 Task: Create a due date automation trigger when advanced on, on the wednesday of the week before a card is due add content with a name or a description not containing resume at 11:00 AM.
Action: Mouse moved to (1138, 88)
Screenshot: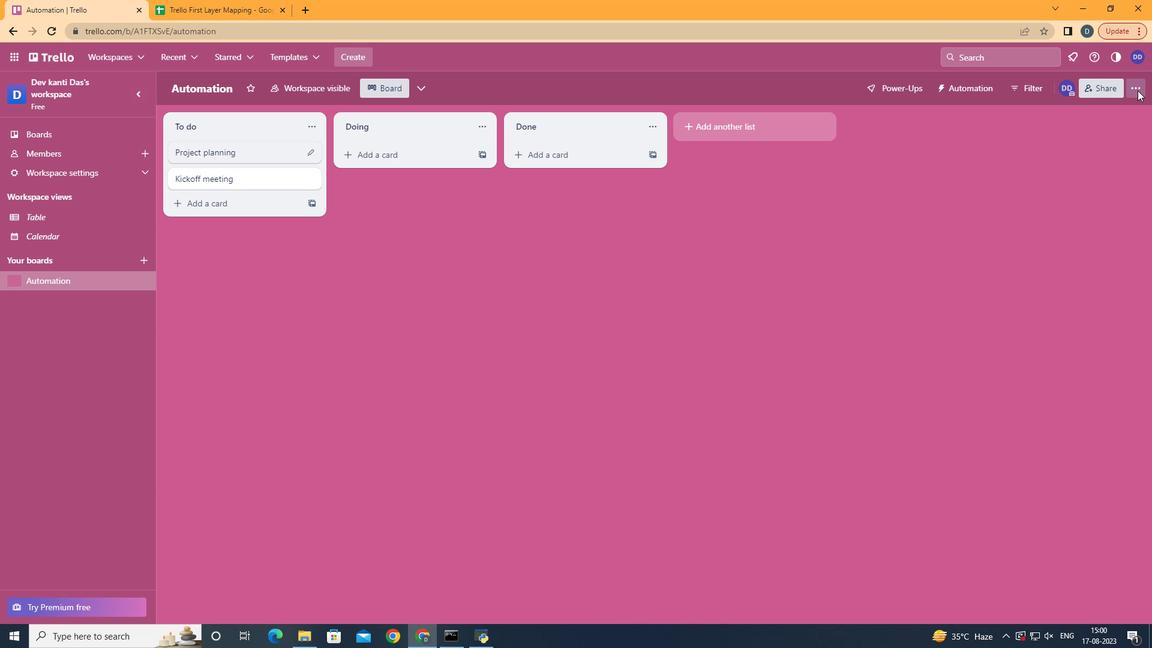 
Action: Mouse pressed left at (1138, 88)
Screenshot: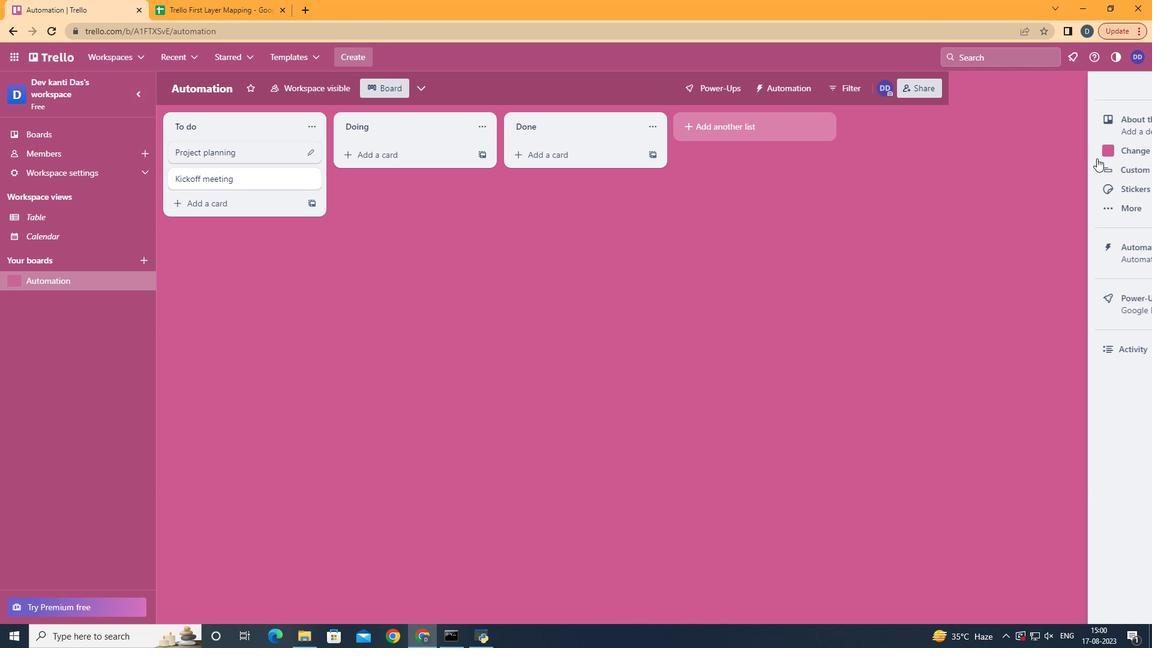 
Action: Mouse moved to (1053, 260)
Screenshot: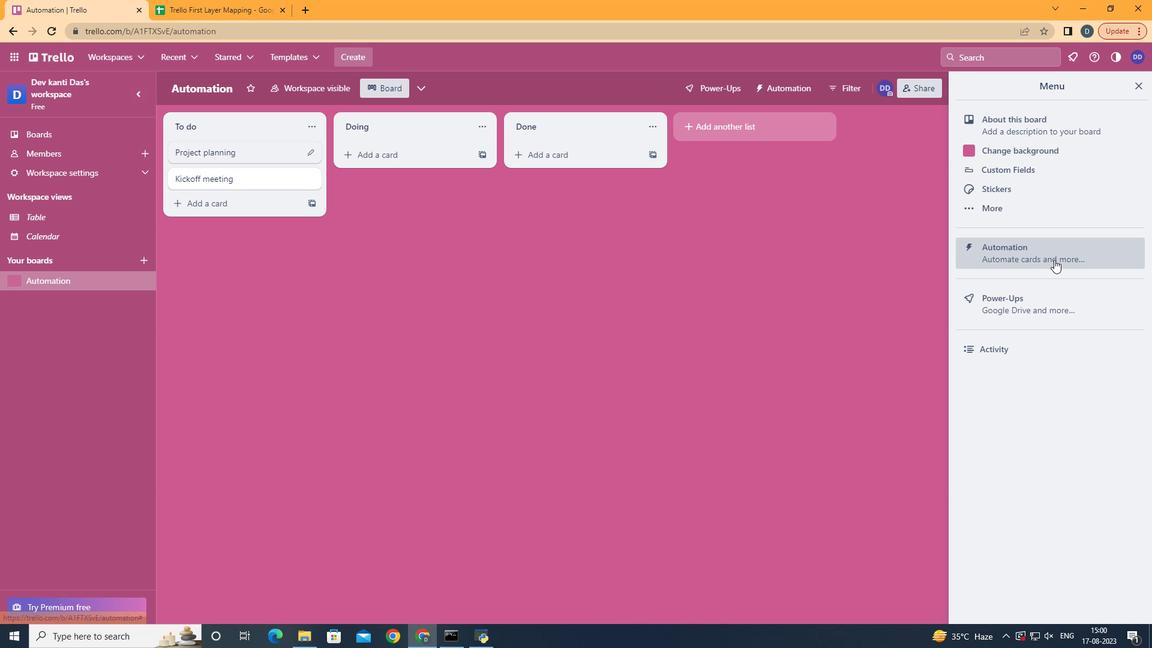 
Action: Mouse pressed left at (1053, 260)
Screenshot: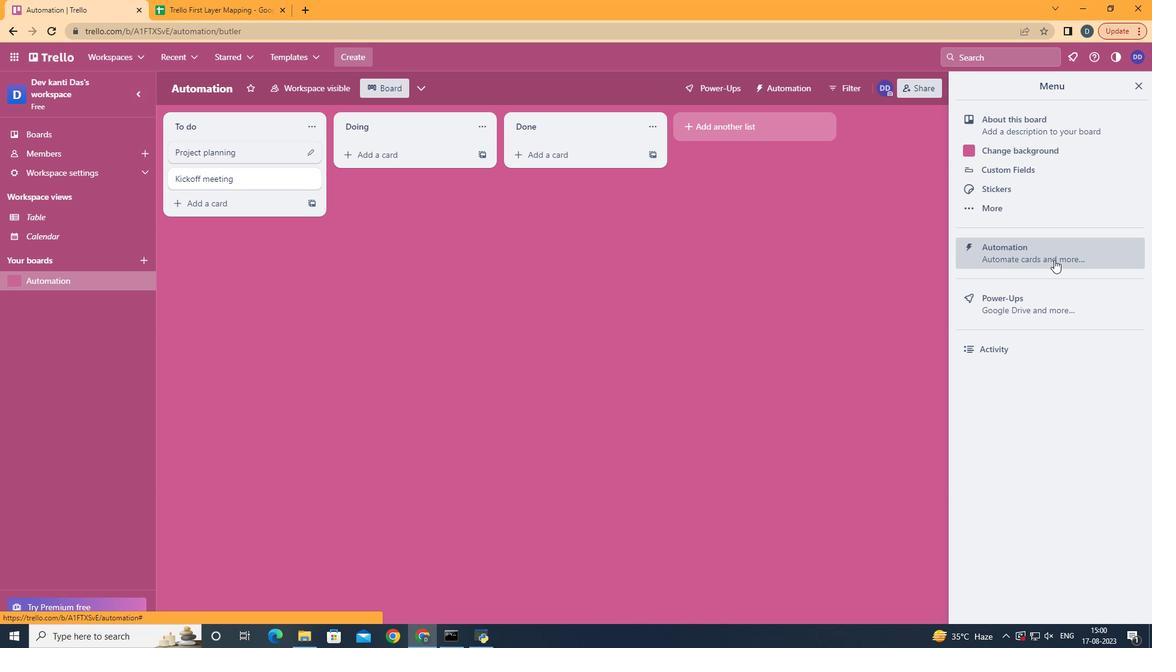 
Action: Mouse moved to (253, 241)
Screenshot: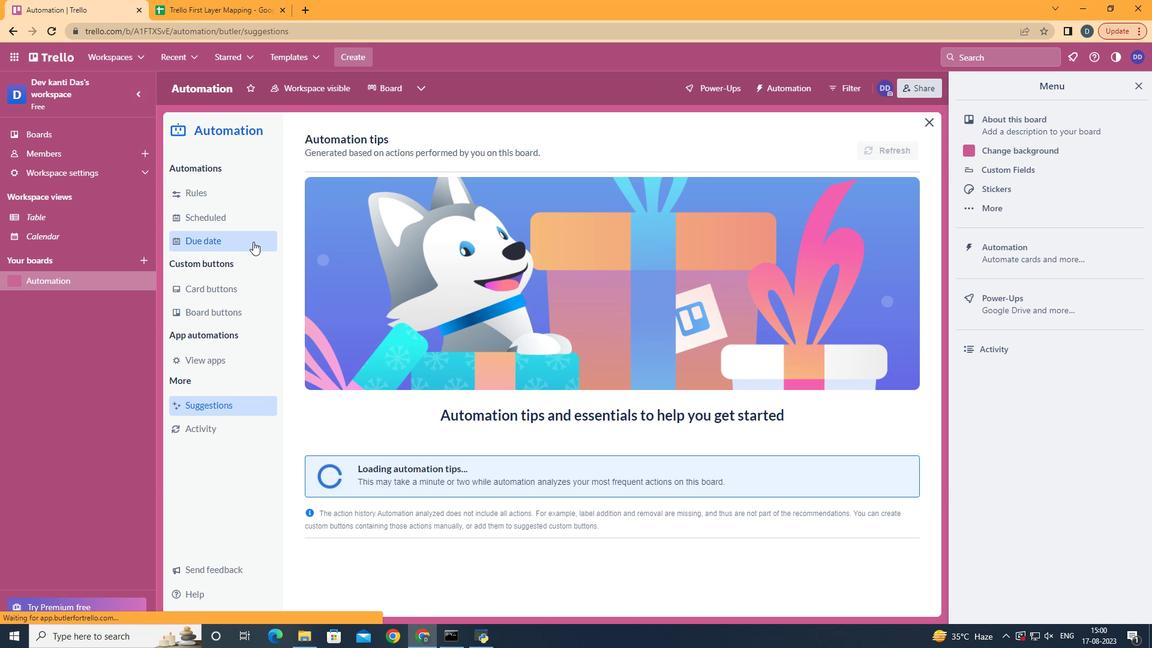 
Action: Mouse pressed left at (253, 241)
Screenshot: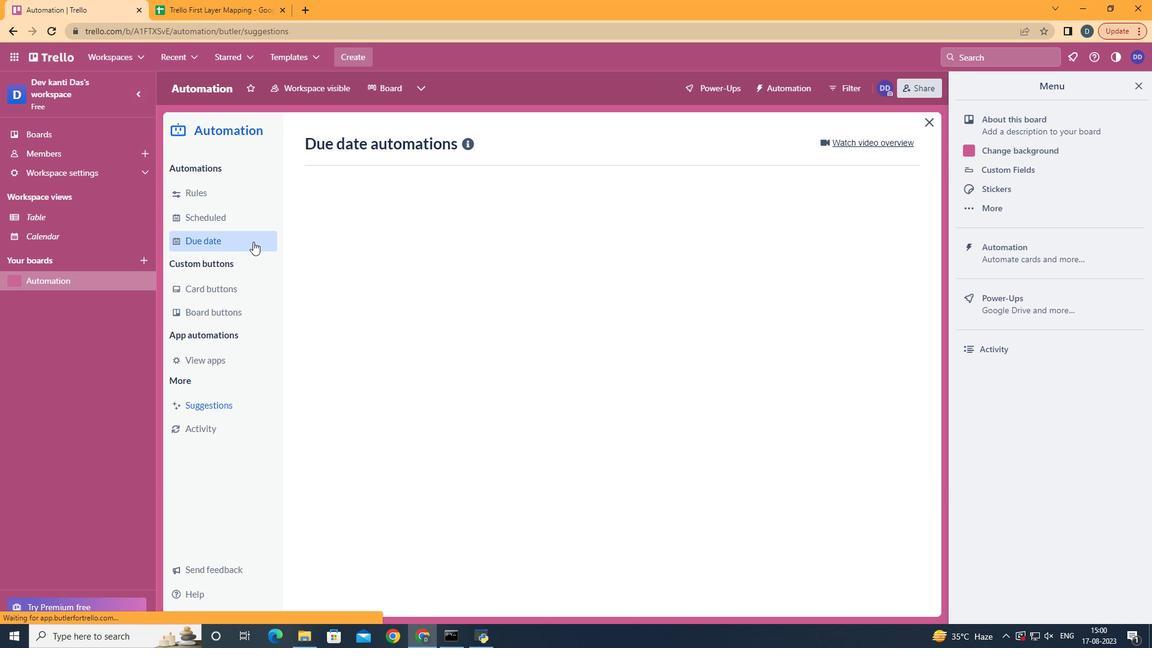 
Action: Mouse moved to (840, 139)
Screenshot: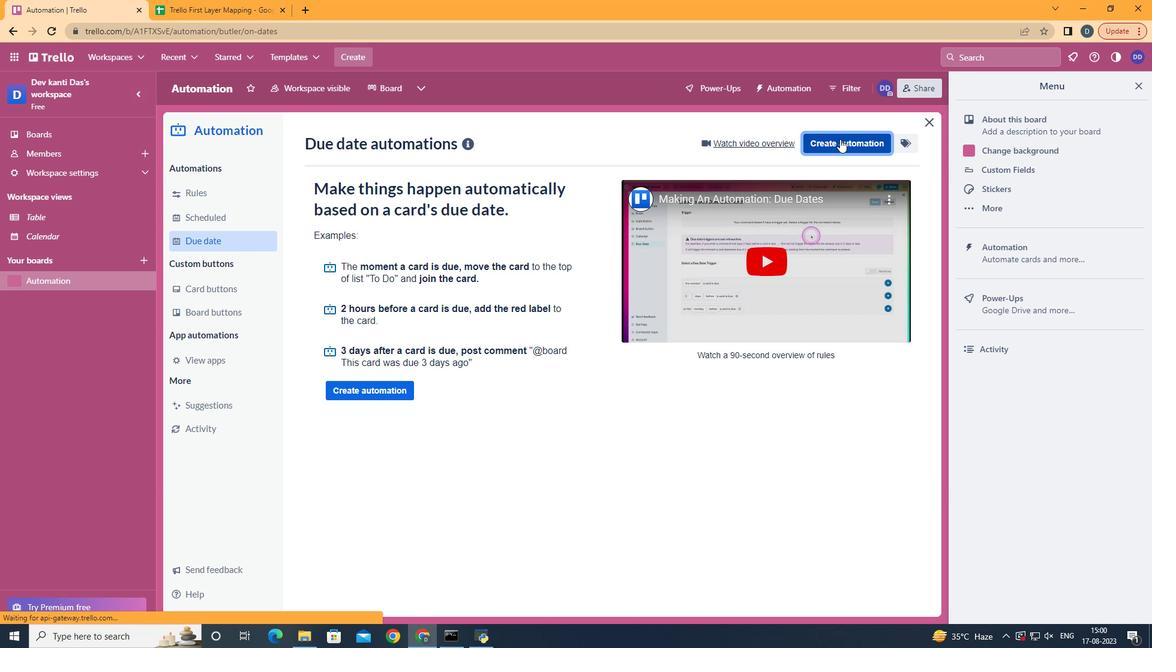 
Action: Mouse pressed left at (840, 139)
Screenshot: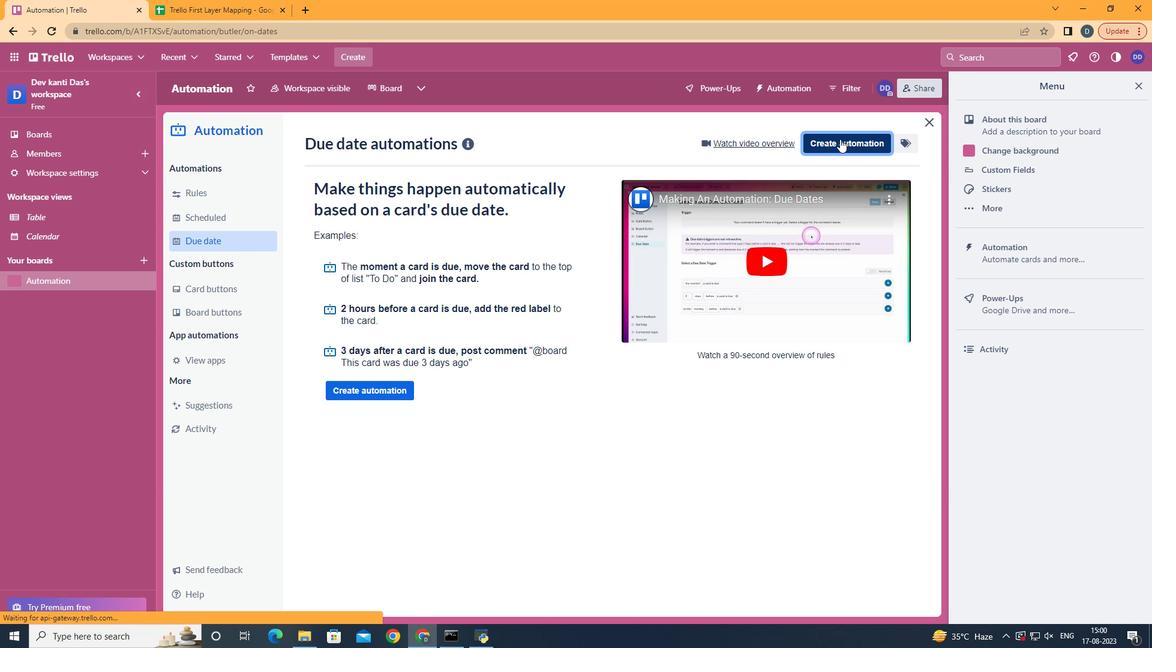 
Action: Mouse moved to (610, 265)
Screenshot: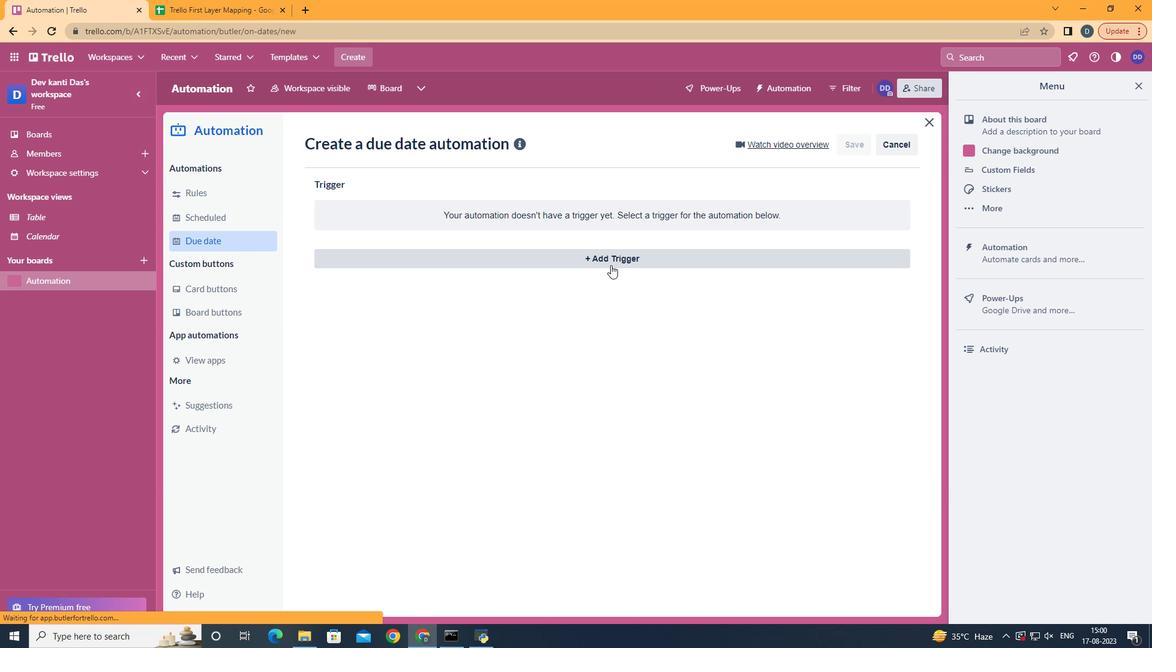 
Action: Mouse pressed left at (610, 265)
Screenshot: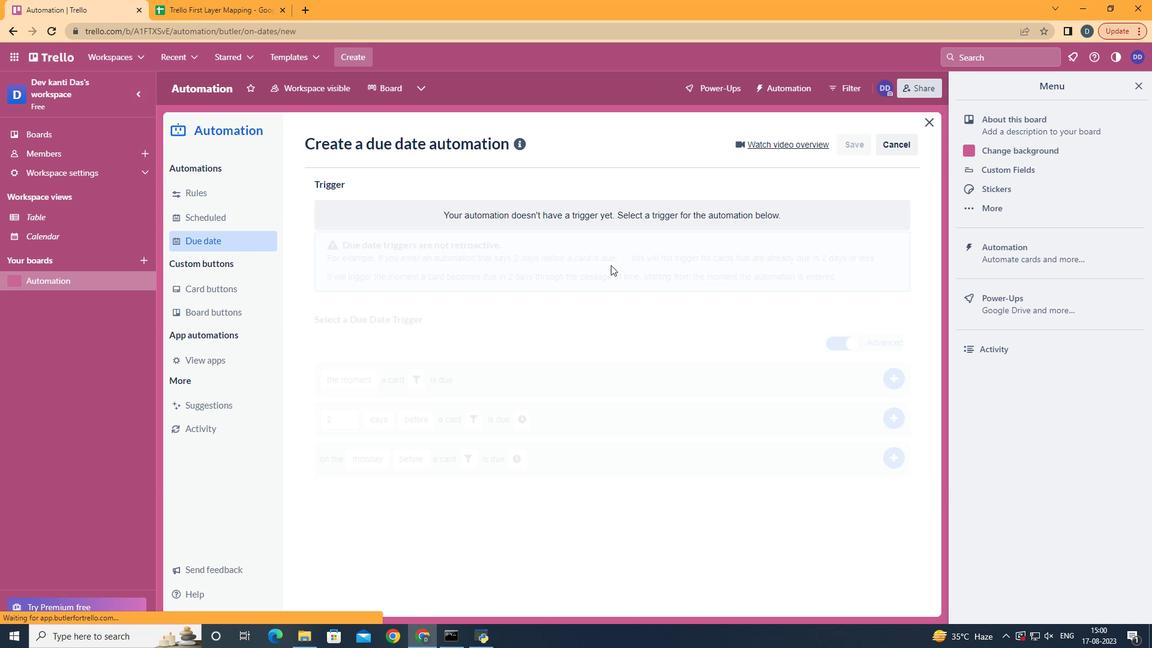 
Action: Mouse moved to (379, 366)
Screenshot: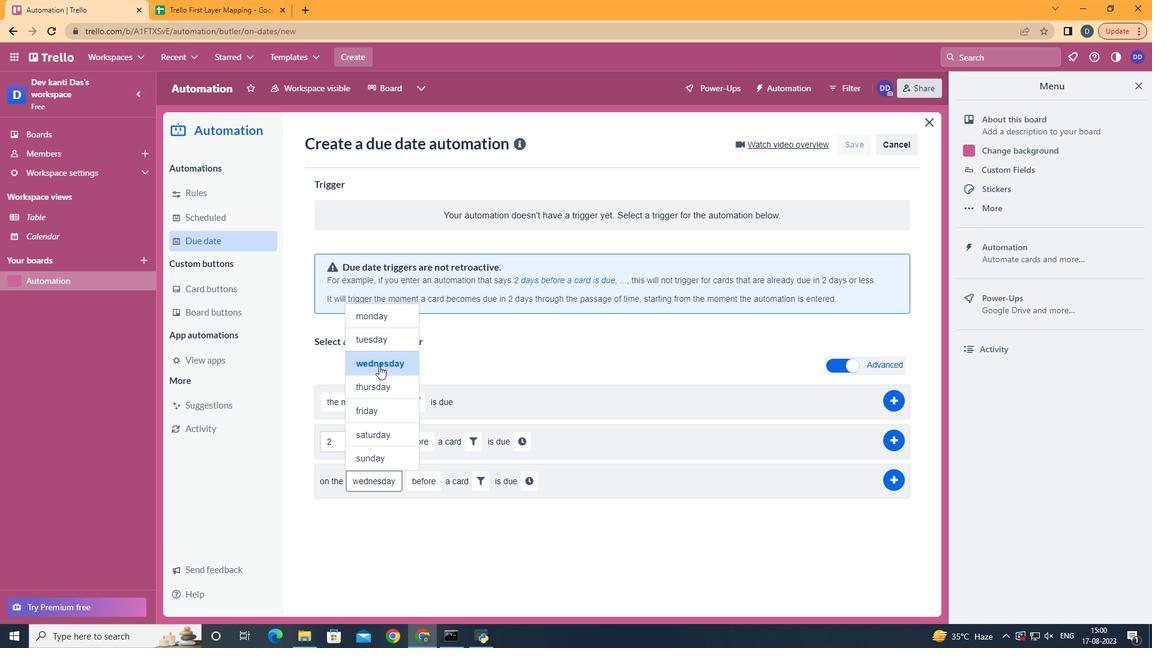
Action: Mouse pressed left at (379, 366)
Screenshot: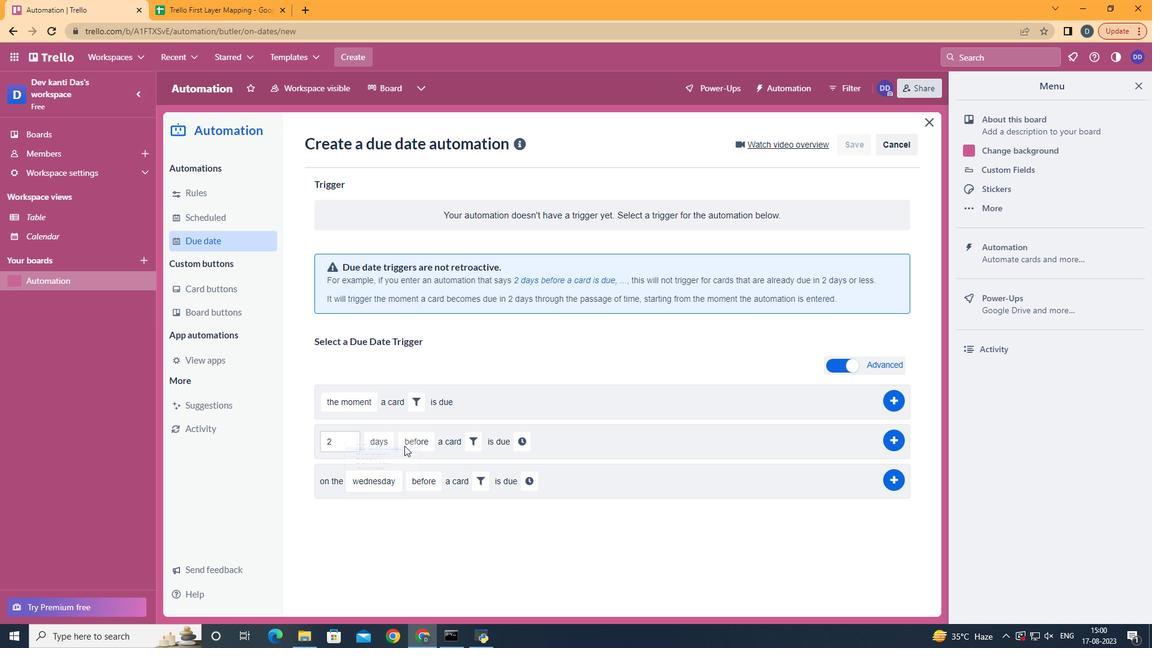 
Action: Mouse moved to (452, 573)
Screenshot: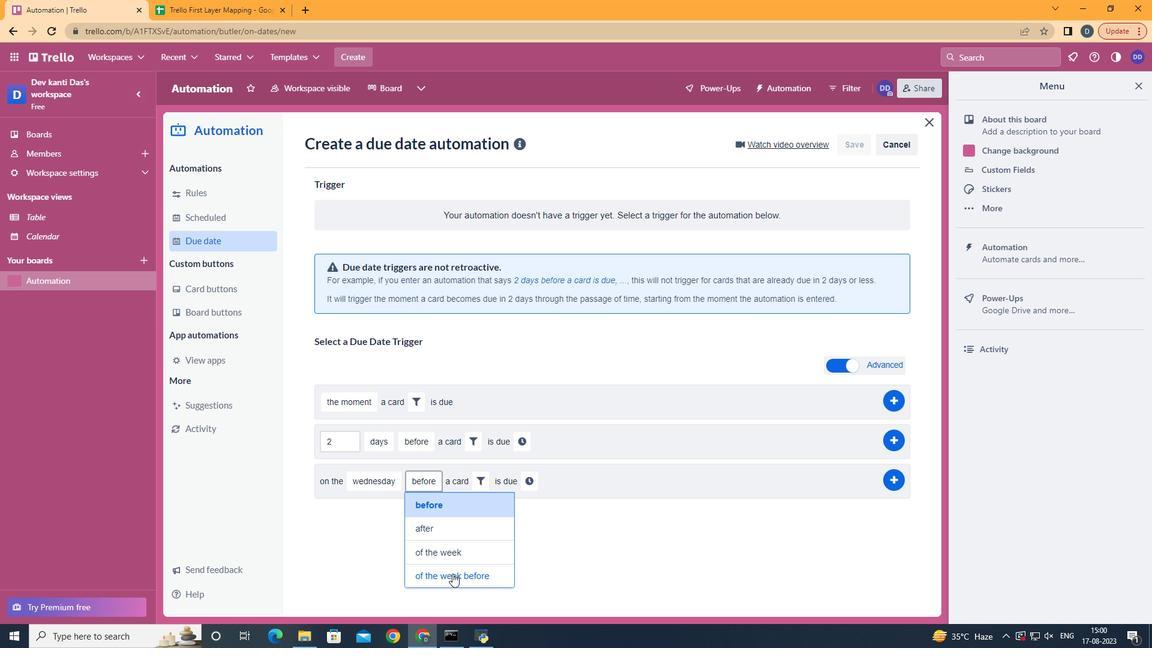 
Action: Mouse pressed left at (452, 573)
Screenshot: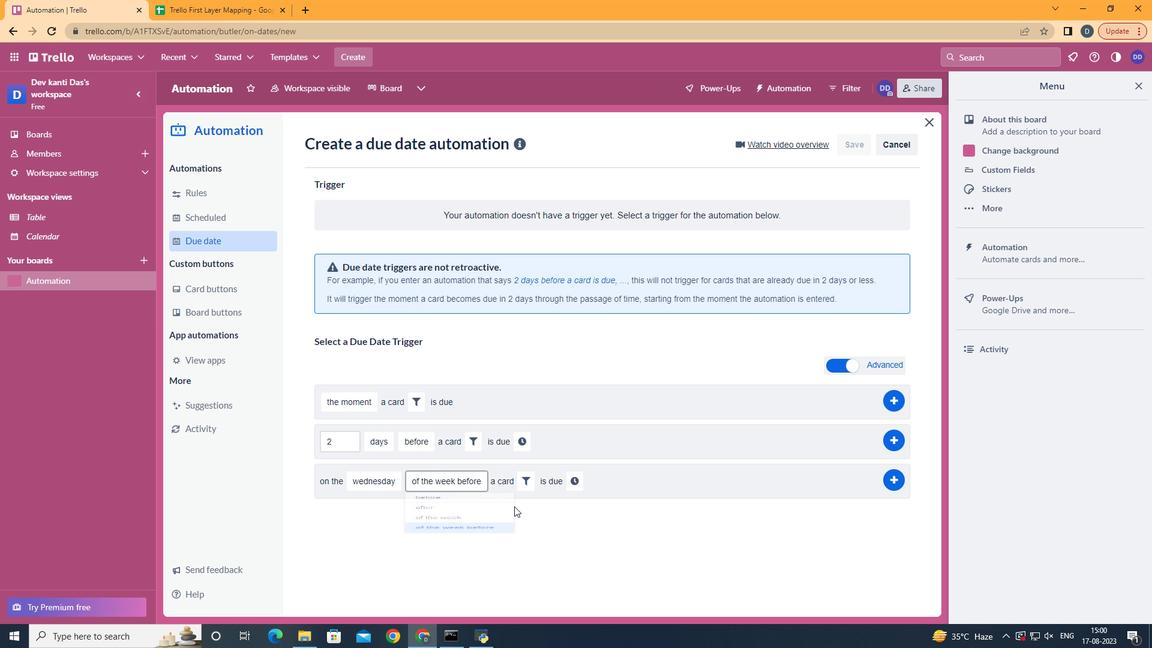 
Action: Mouse moved to (530, 475)
Screenshot: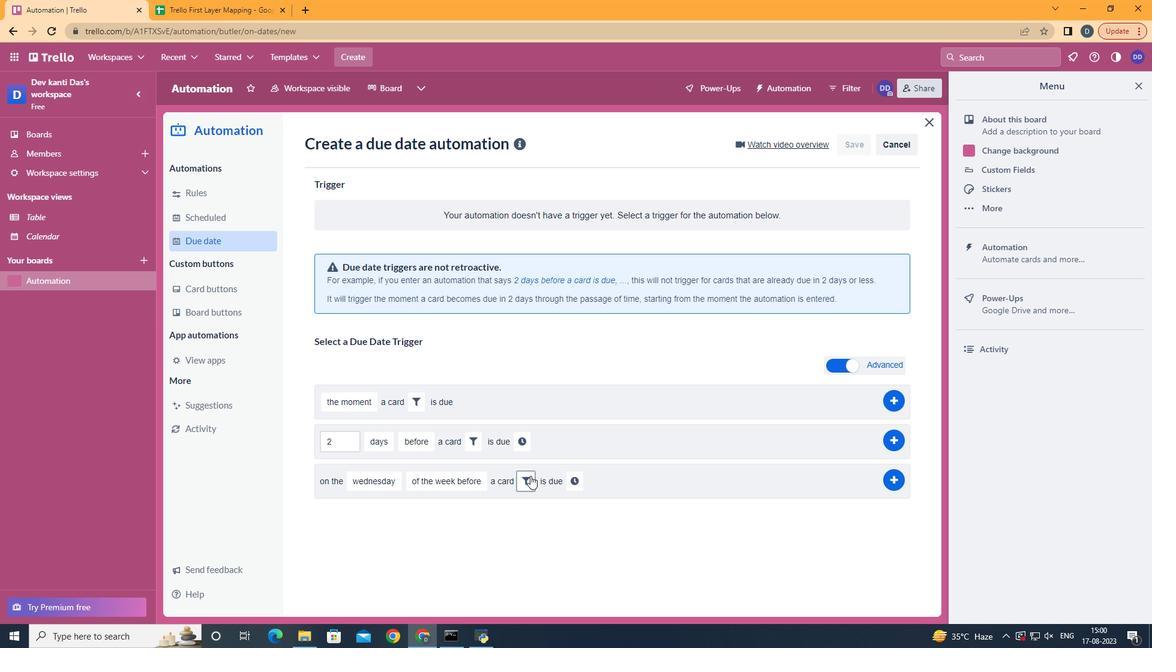 
Action: Mouse pressed left at (530, 475)
Screenshot: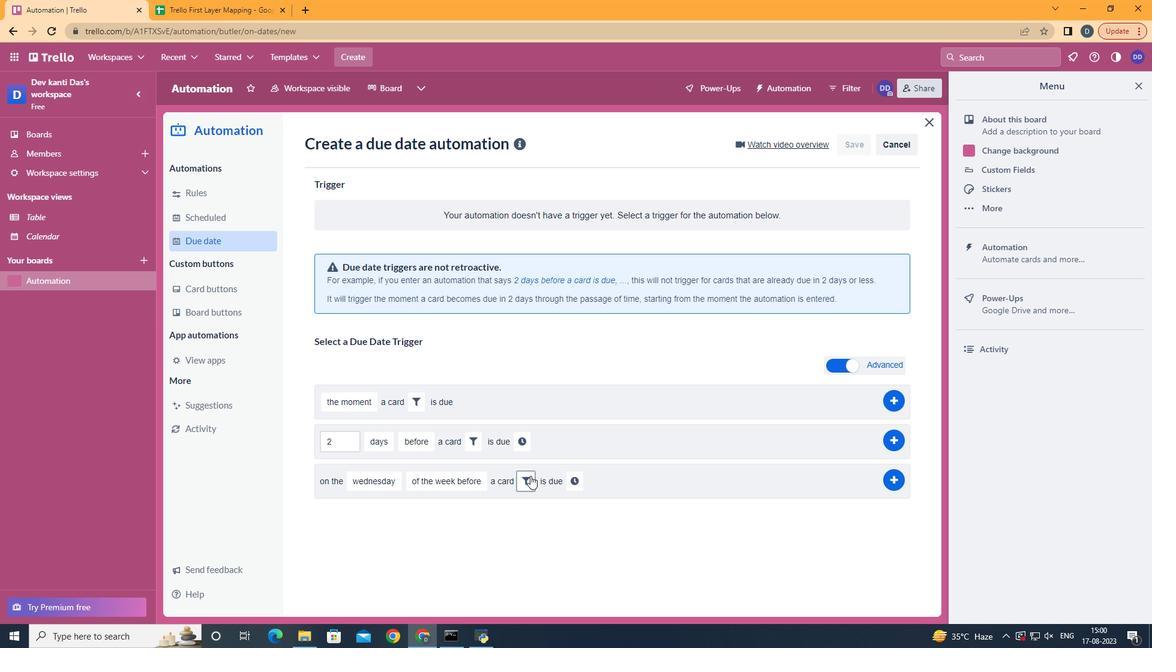 
Action: Mouse moved to (687, 512)
Screenshot: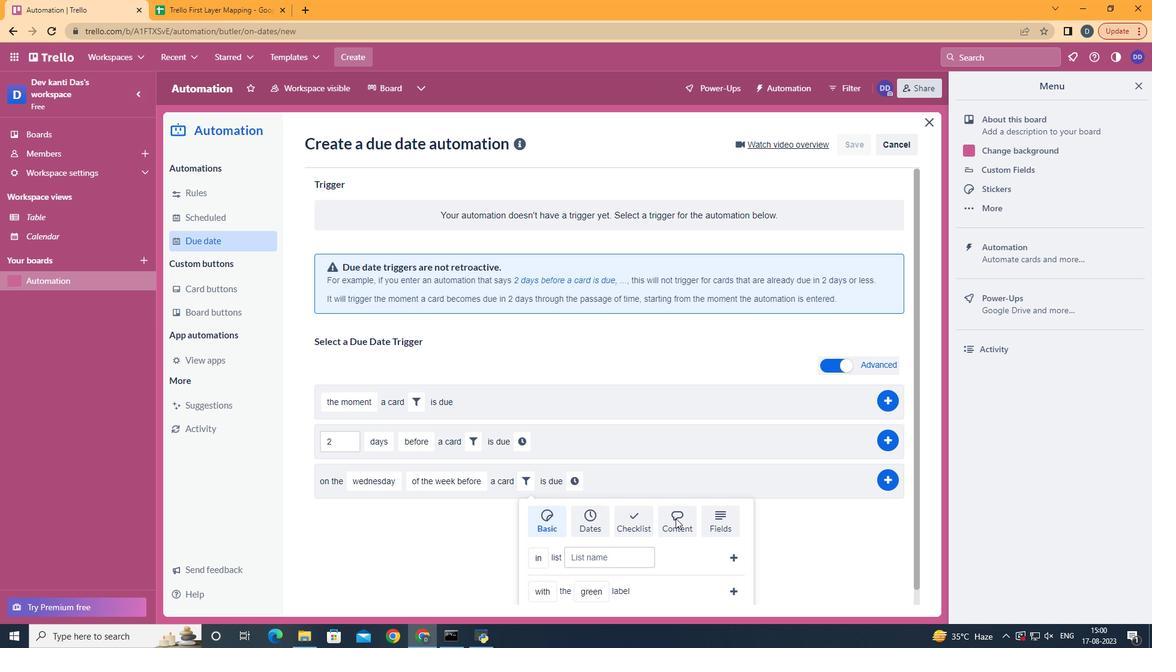 
Action: Mouse pressed left at (687, 512)
Screenshot: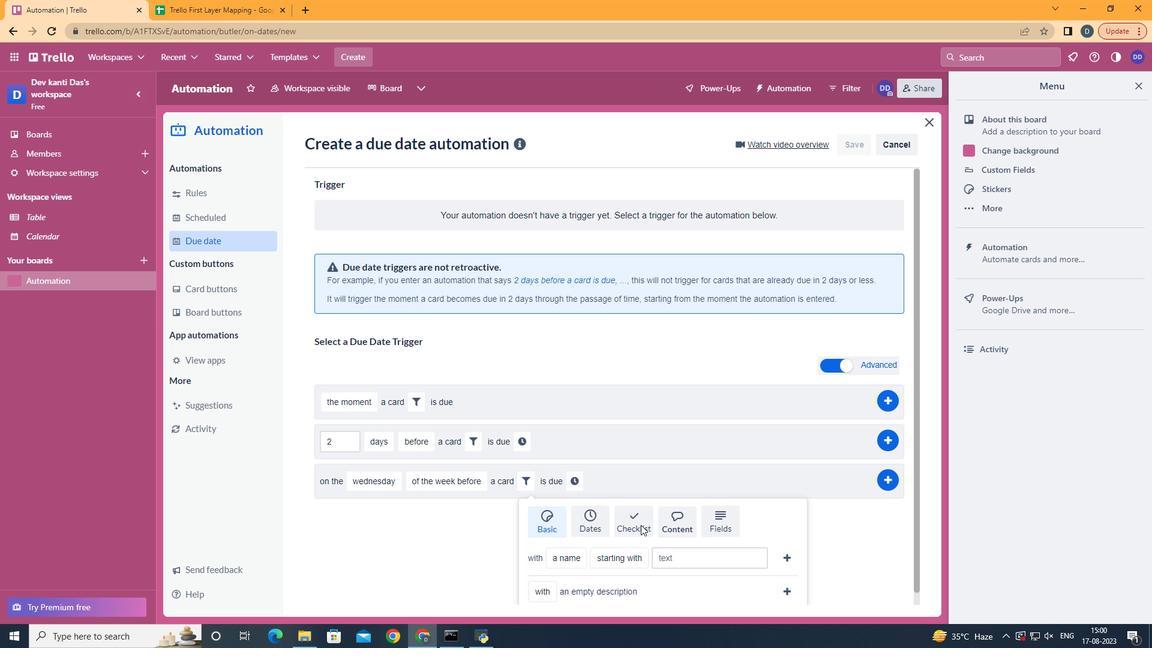 
Action: Mouse moved to (587, 533)
Screenshot: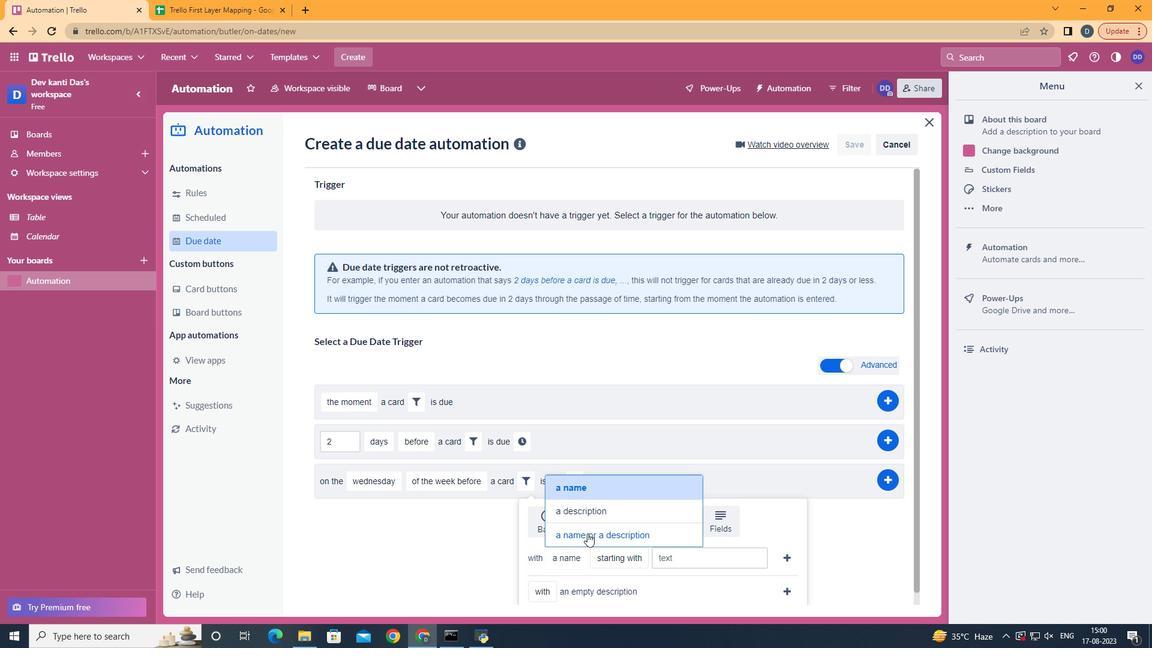 
Action: Mouse pressed left at (587, 533)
Screenshot: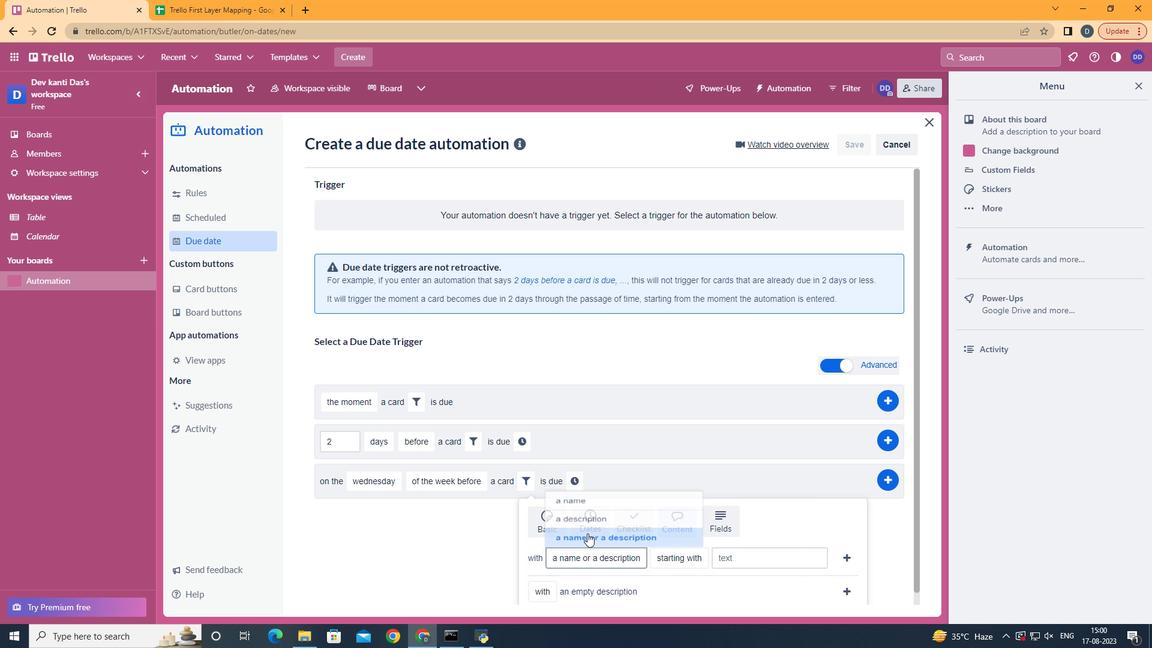 
Action: Mouse moved to (699, 532)
Screenshot: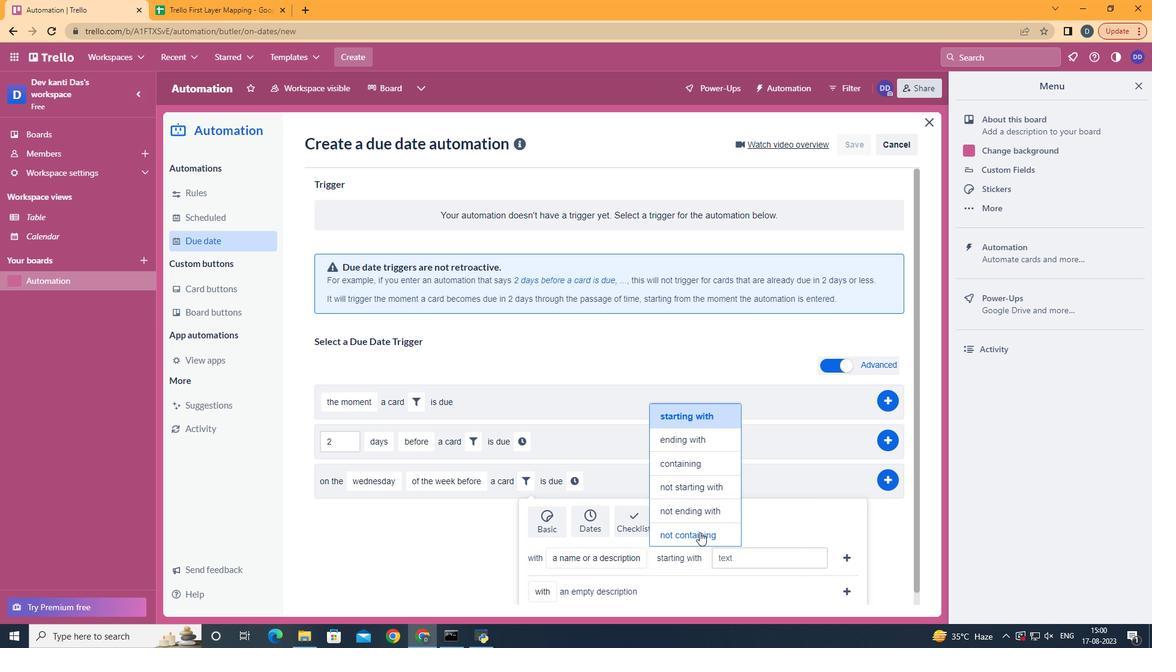 
Action: Mouse pressed left at (699, 532)
Screenshot: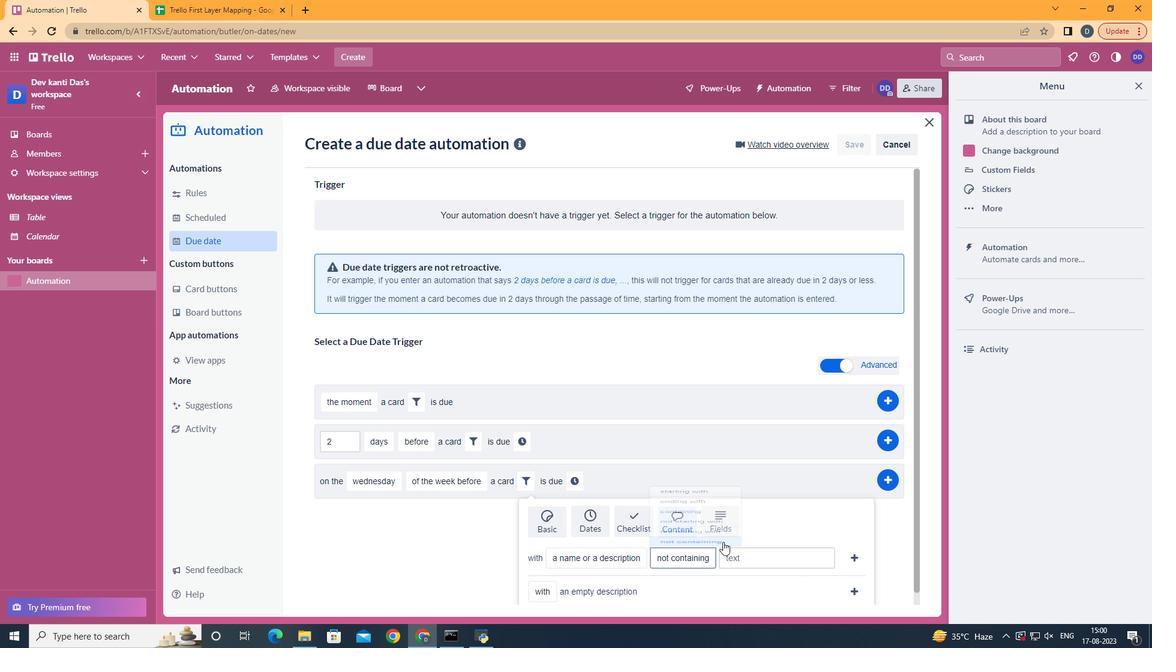 
Action: Mouse moved to (804, 561)
Screenshot: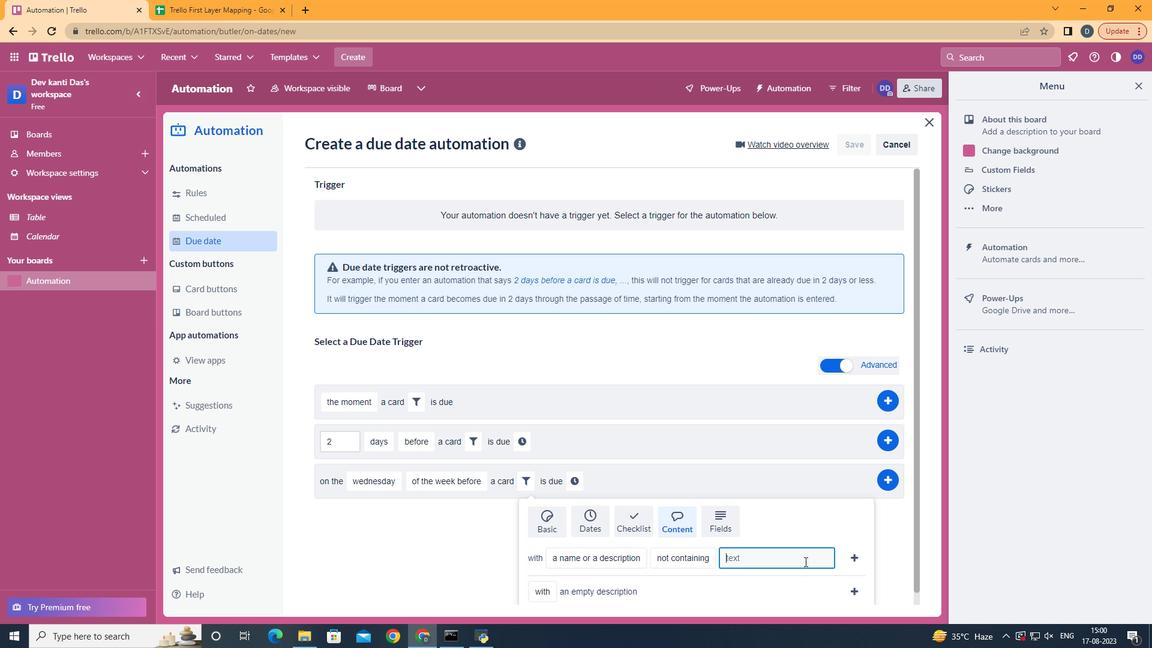 
Action: Mouse pressed left at (804, 561)
Screenshot: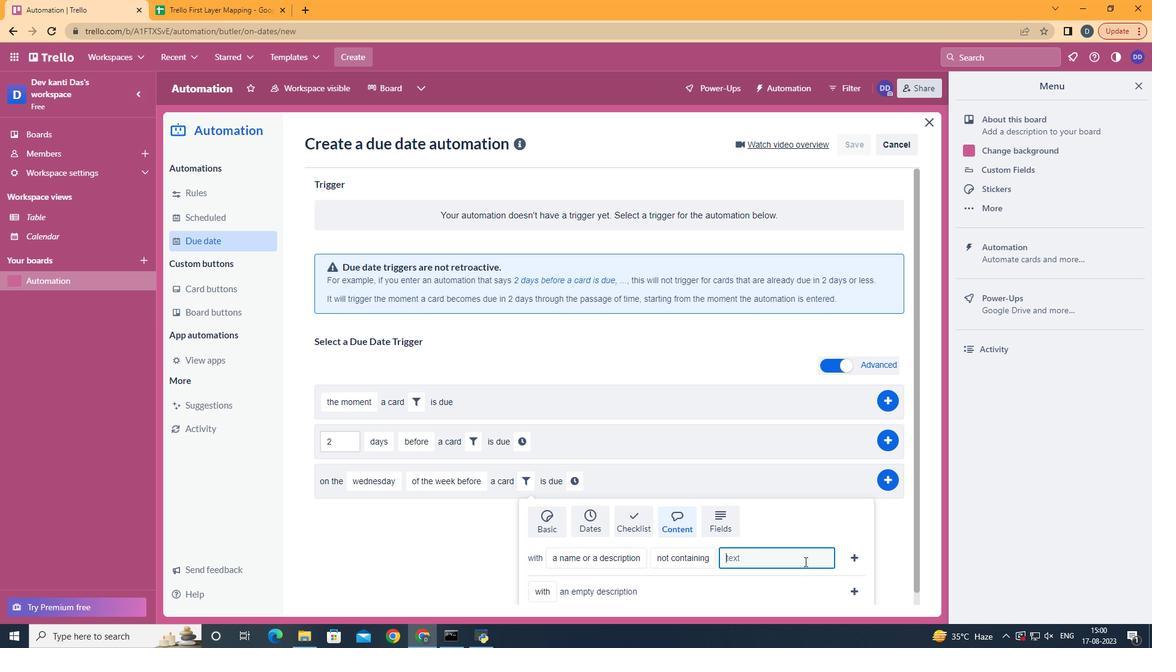 
Action: Mouse moved to (803, 562)
Screenshot: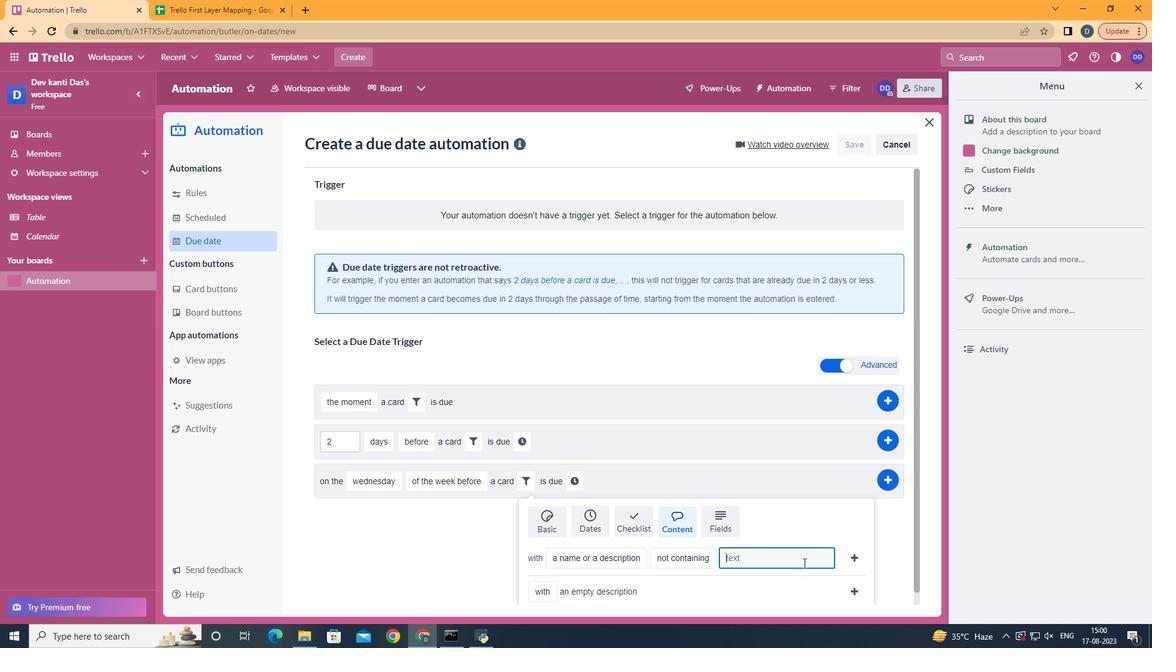 
Action: Key pressed resume
Screenshot: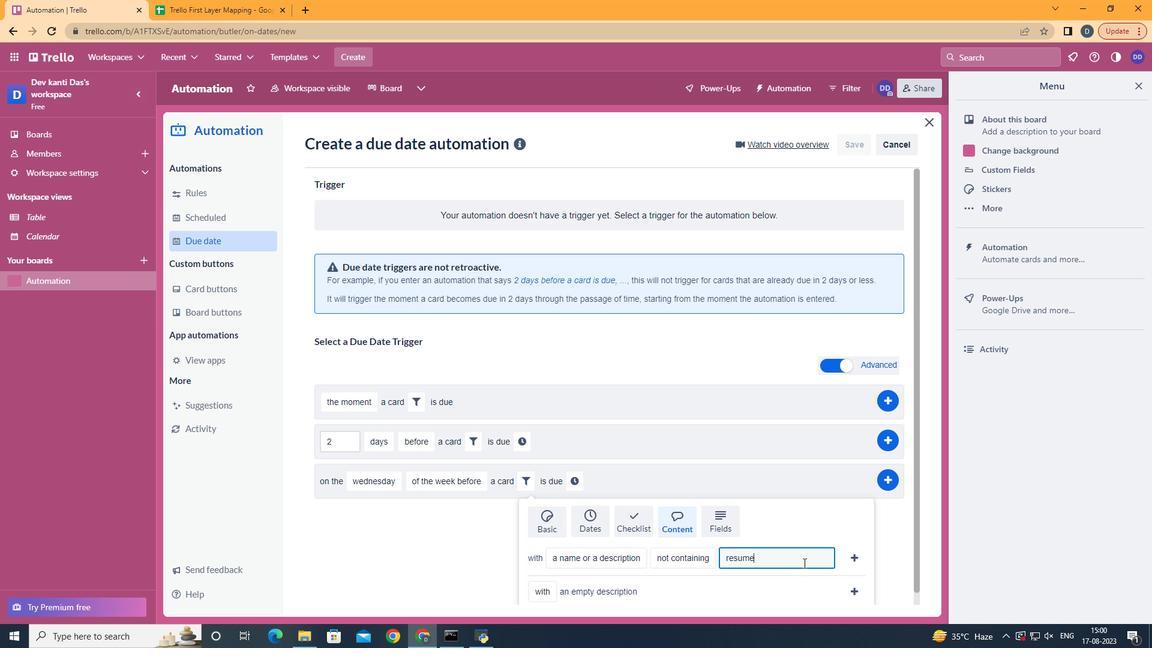 
Action: Mouse moved to (849, 553)
Screenshot: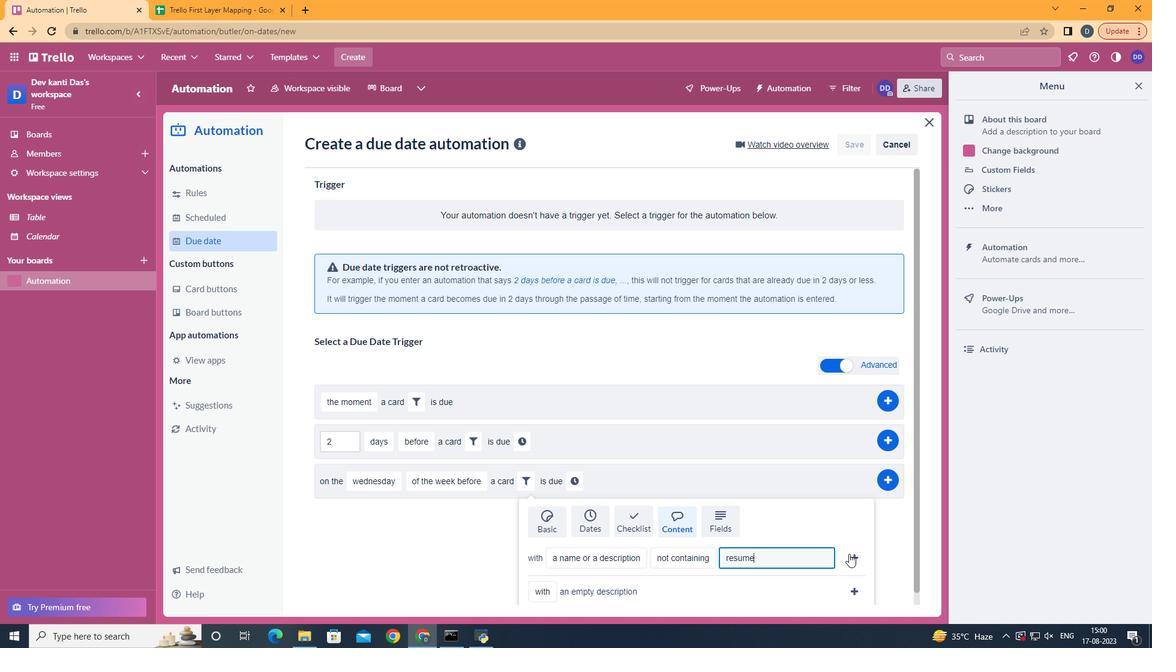 
Action: Mouse pressed left at (849, 553)
Screenshot: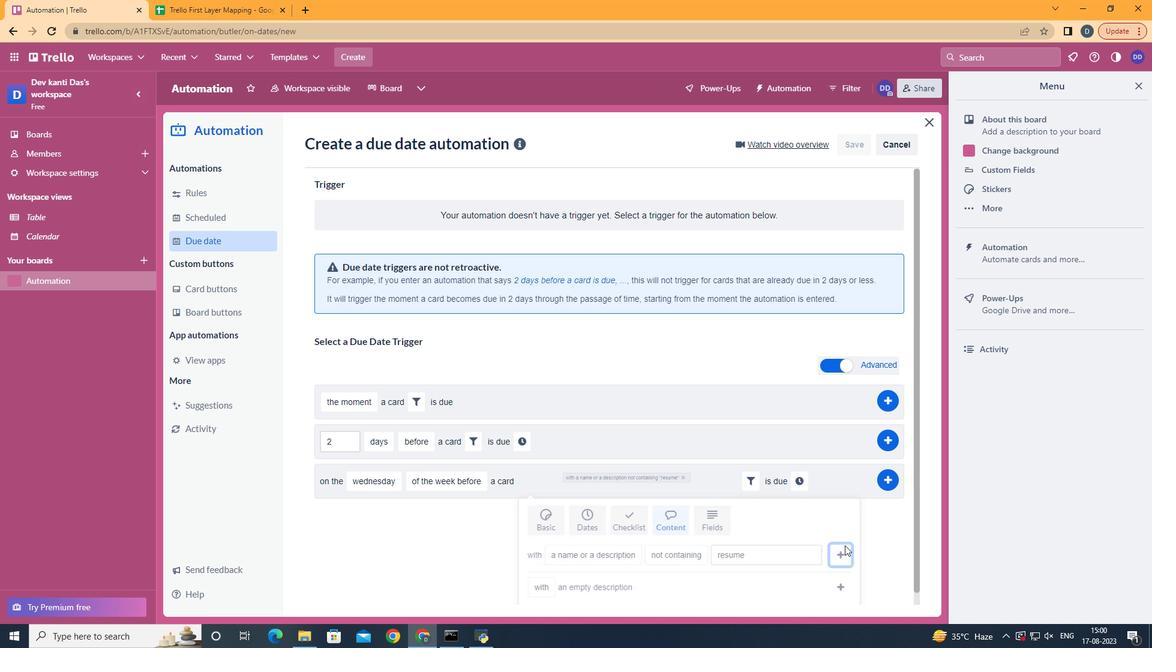 
Action: Mouse moved to (798, 483)
Screenshot: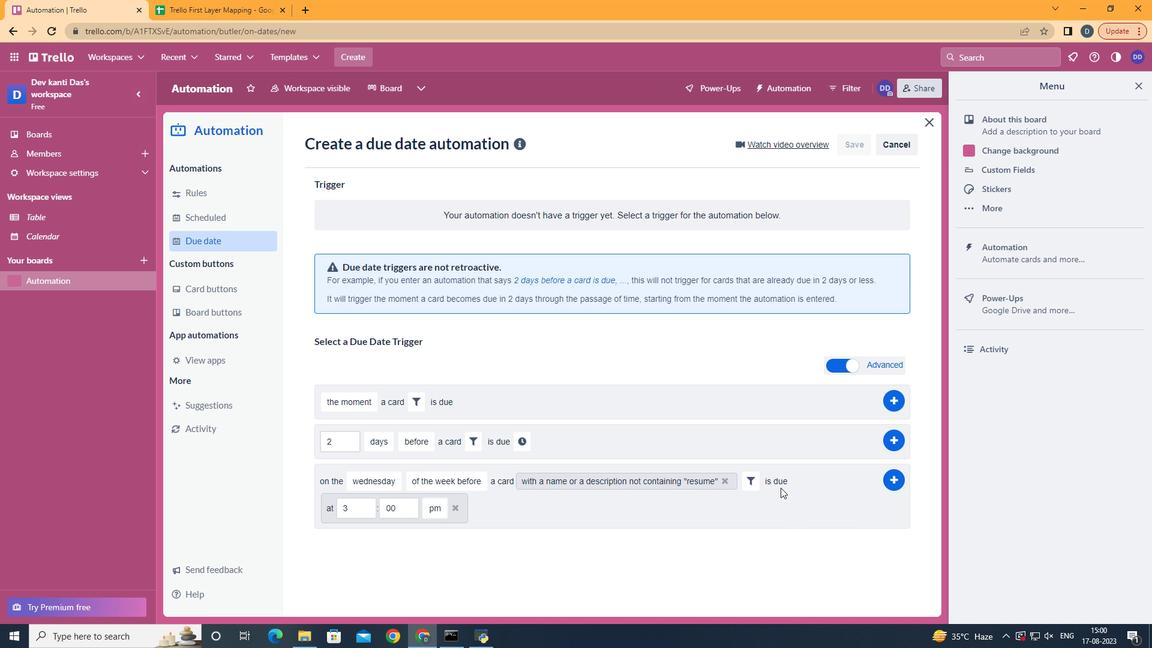 
Action: Mouse pressed left at (798, 483)
Screenshot: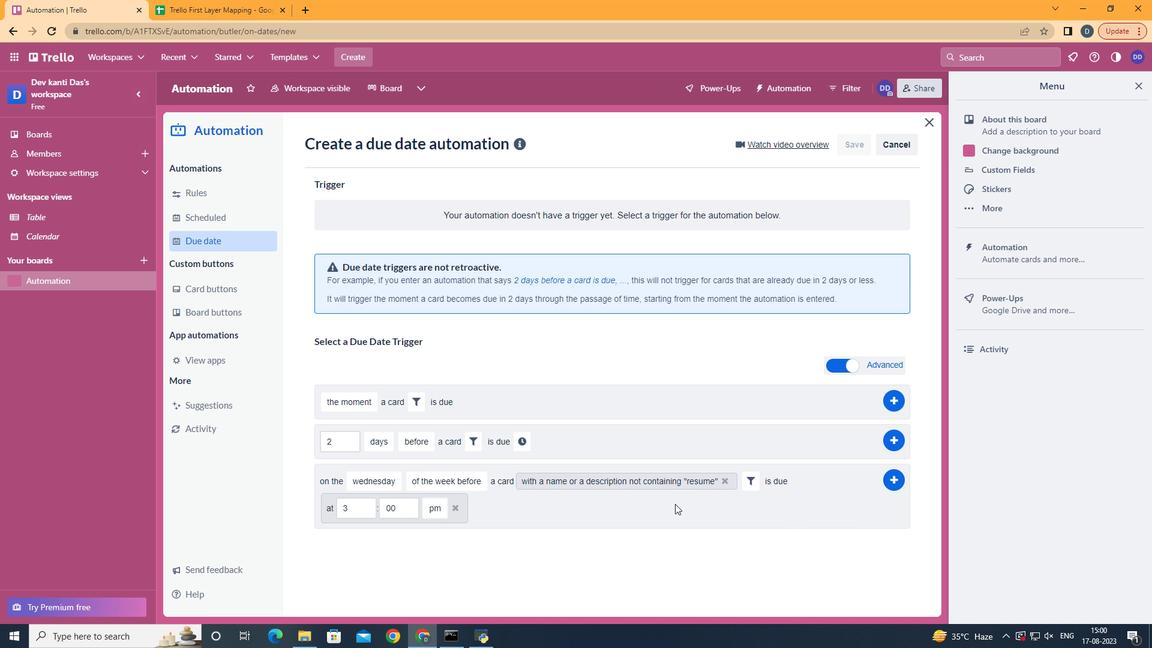 
Action: Mouse moved to (357, 514)
Screenshot: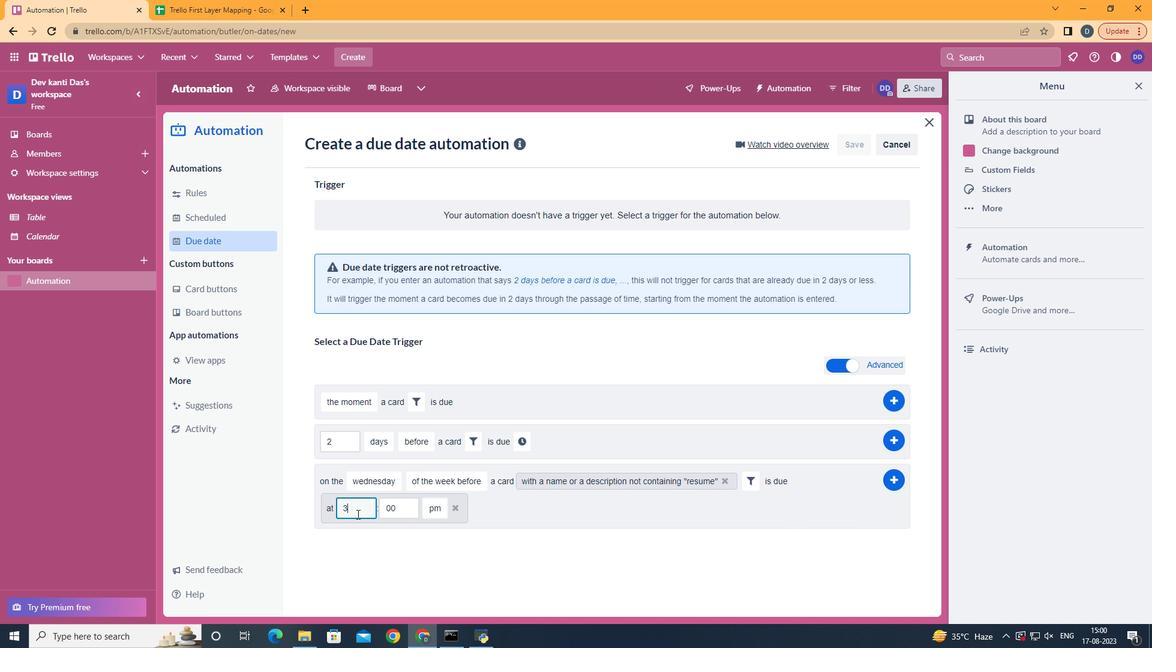 
Action: Mouse pressed left at (357, 514)
Screenshot: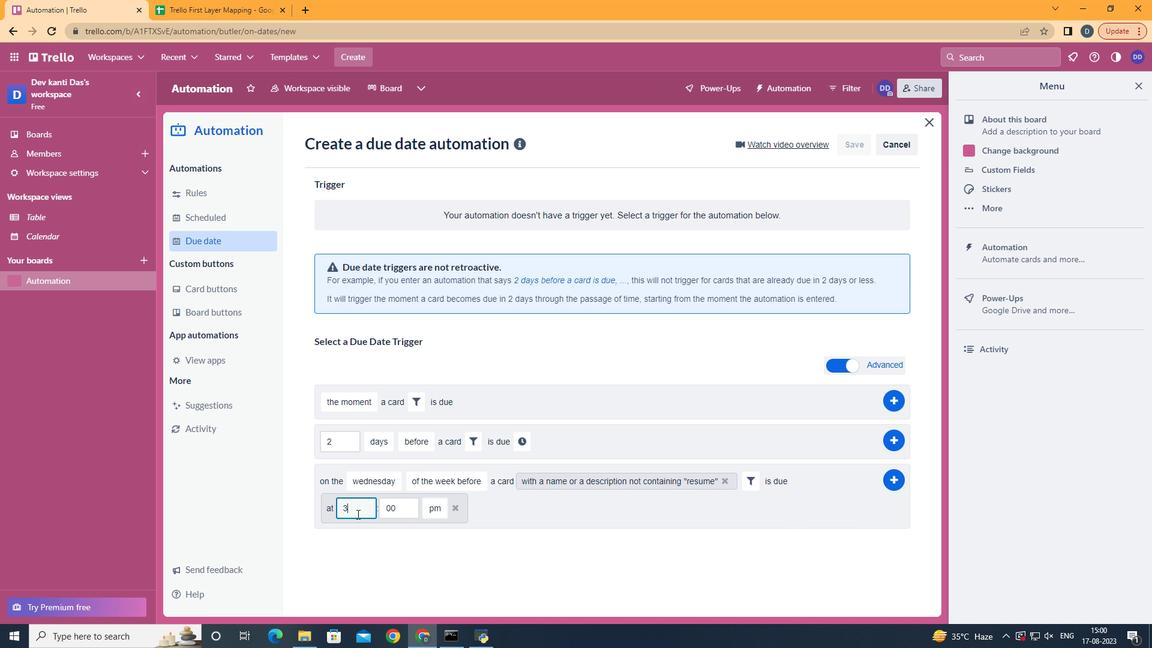 
Action: Key pressed <Key.backspace>11
Screenshot: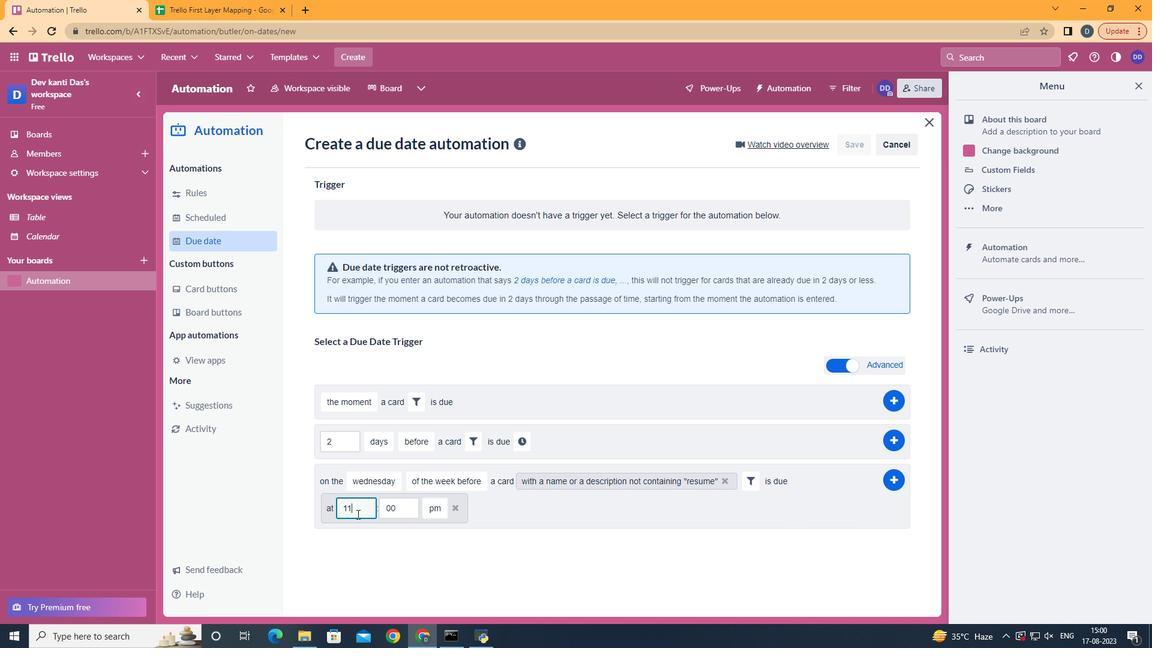 
Action: Mouse moved to (436, 526)
Screenshot: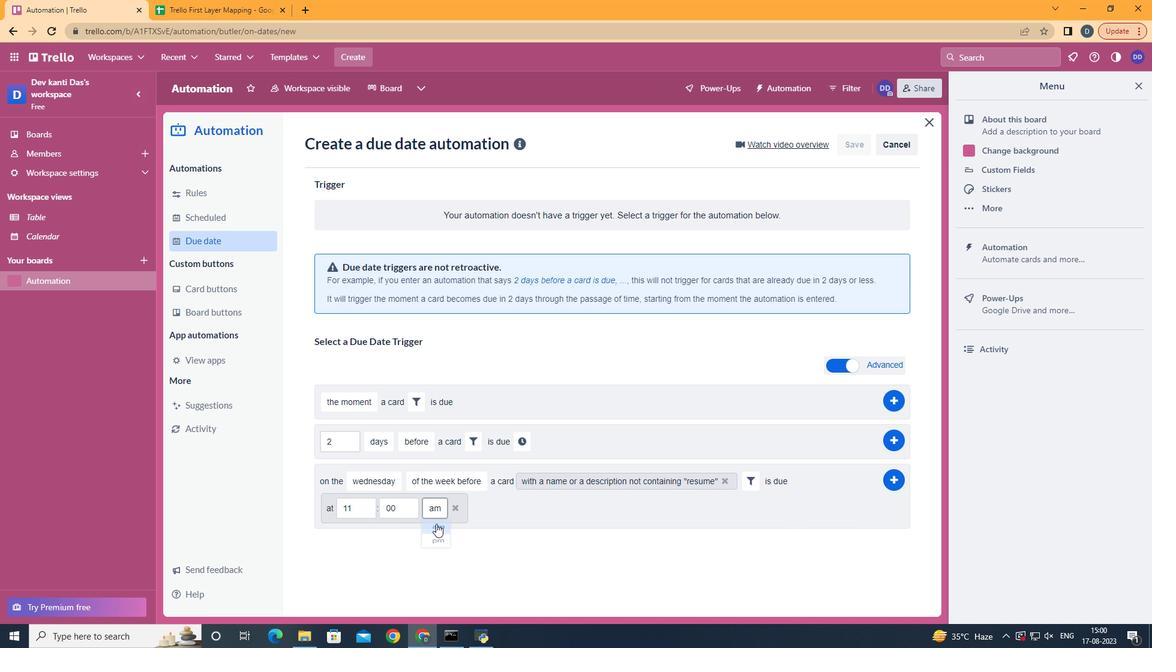 
Action: Mouse pressed left at (436, 526)
Screenshot: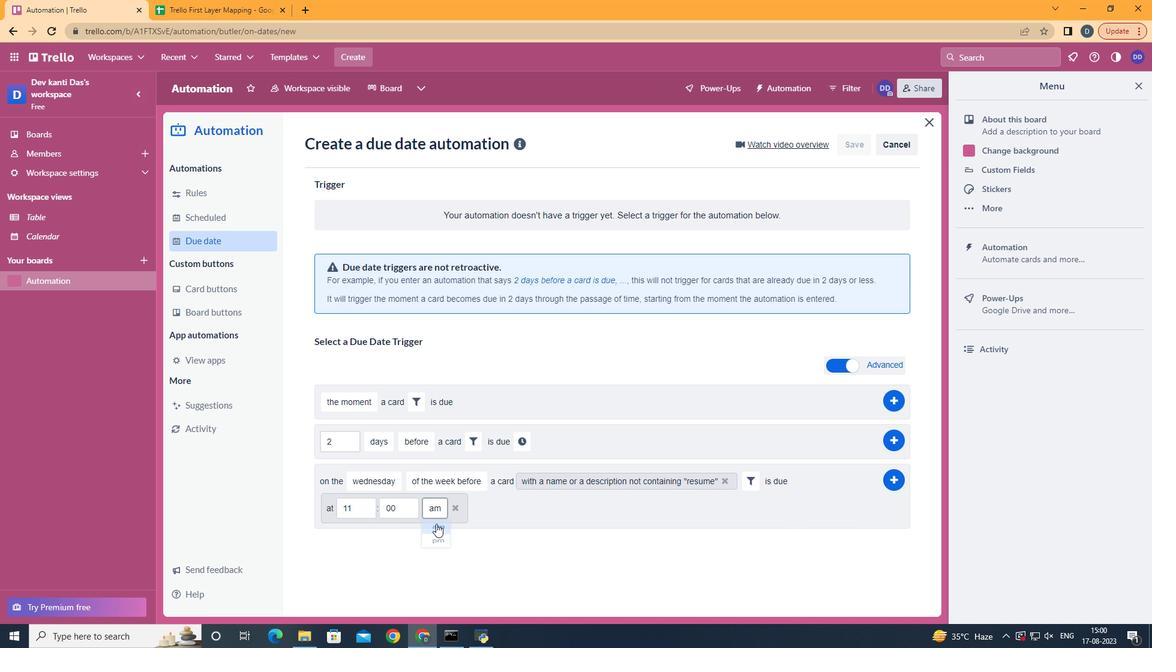 
Action: Mouse moved to (897, 477)
Screenshot: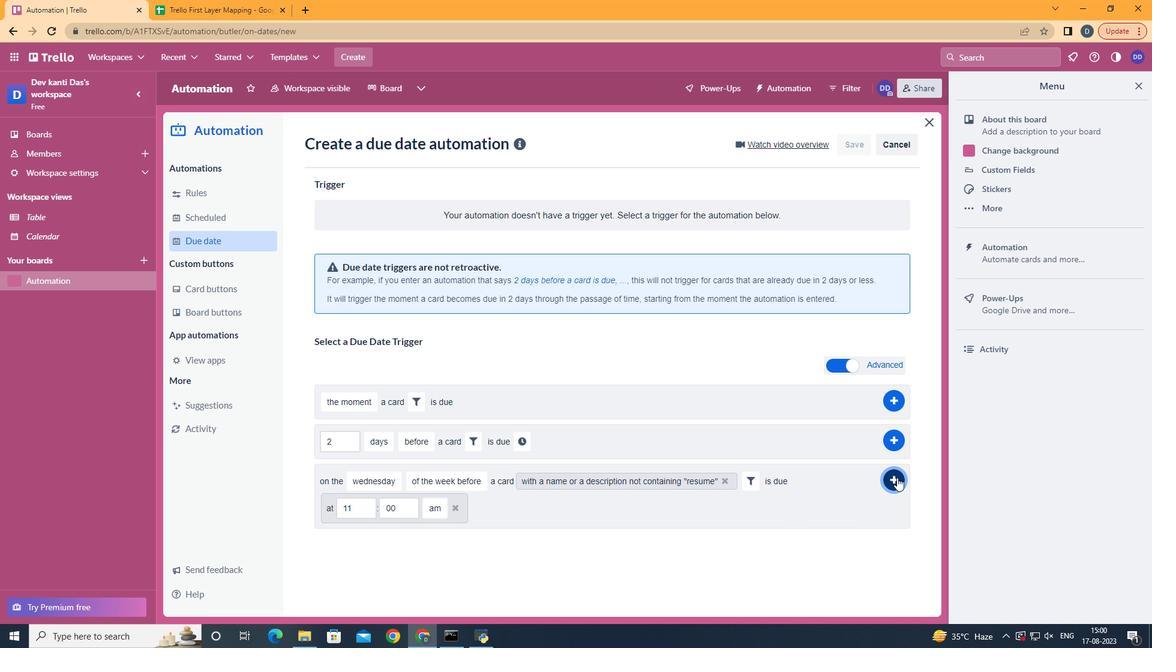 
Action: Mouse pressed left at (897, 477)
Screenshot: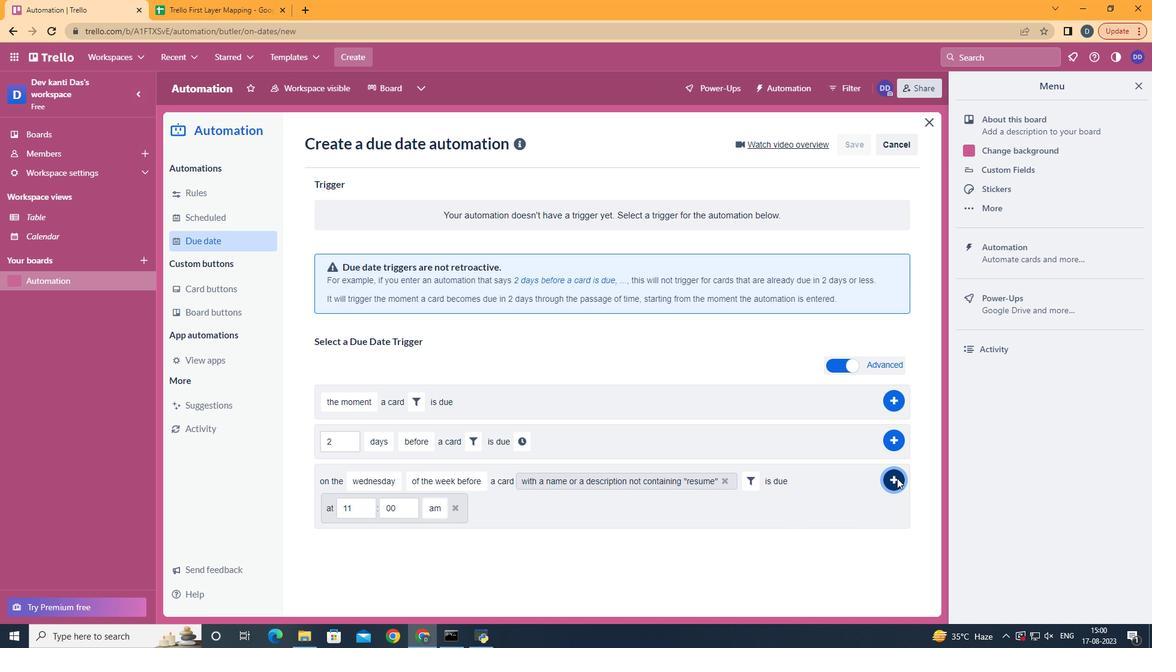 
Action: Mouse moved to (897, 478)
Screenshot: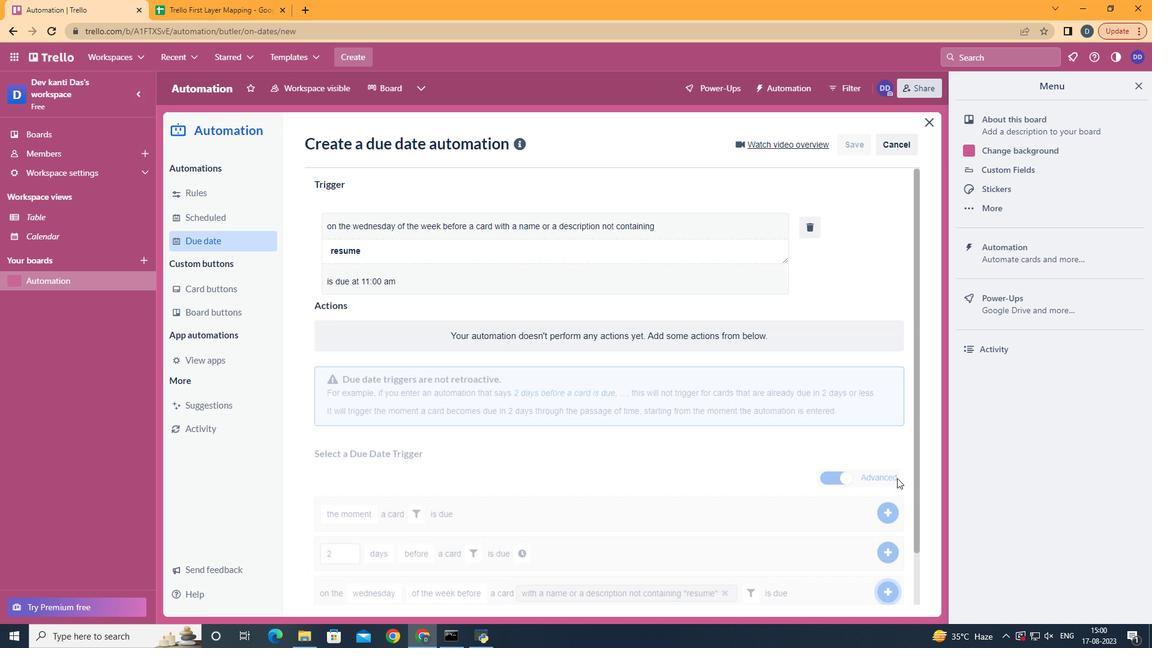
